 Task: Clear the cookies and other site data from last 24 hours.
Action: Mouse moved to (972, 25)
Screenshot: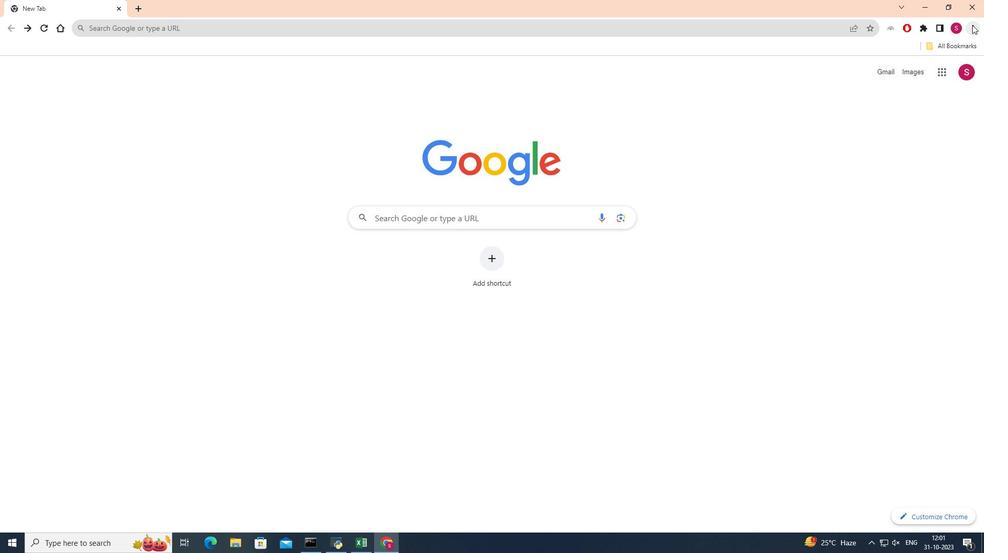 
Action: Mouse pressed left at (972, 25)
Screenshot: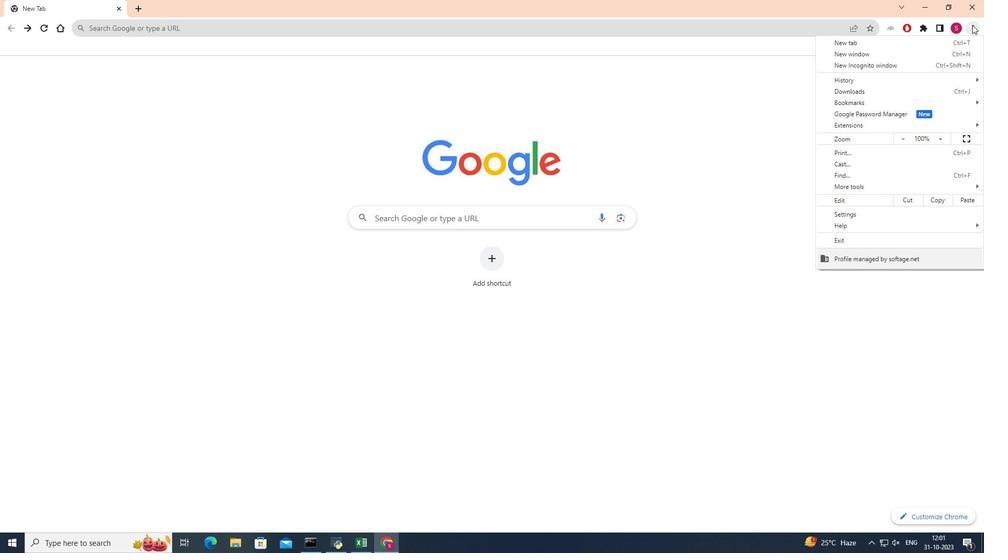 
Action: Mouse moved to (854, 81)
Screenshot: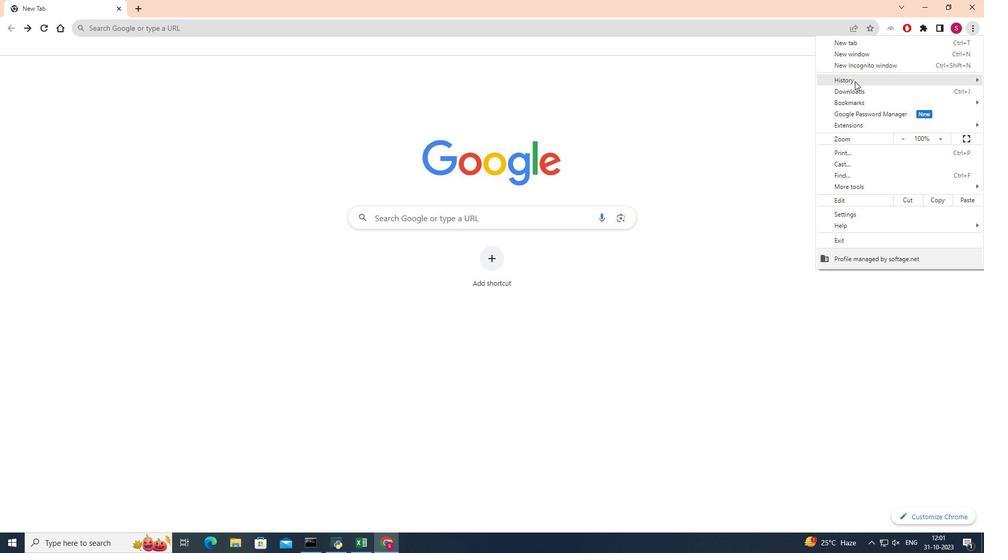 
Action: Mouse pressed left at (854, 81)
Screenshot: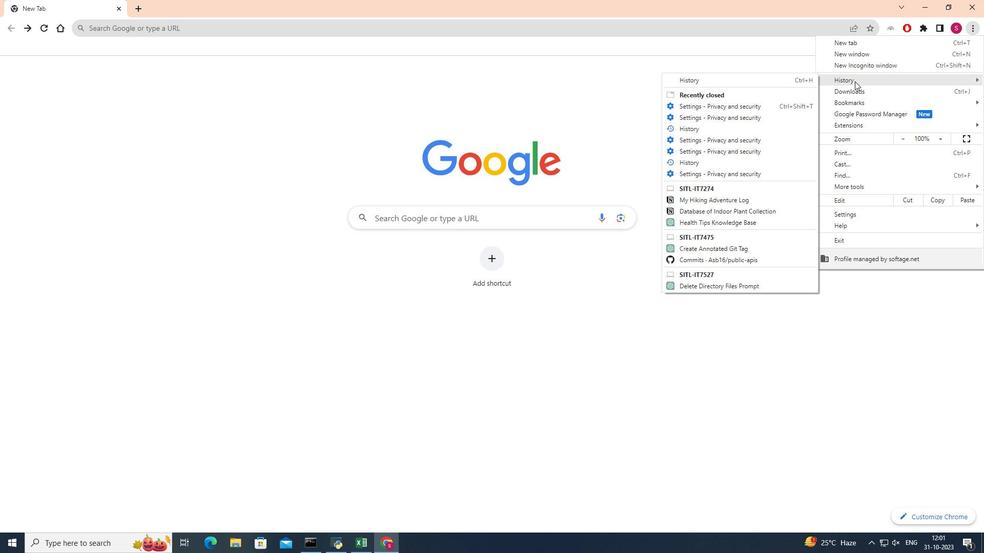 
Action: Mouse moved to (729, 80)
Screenshot: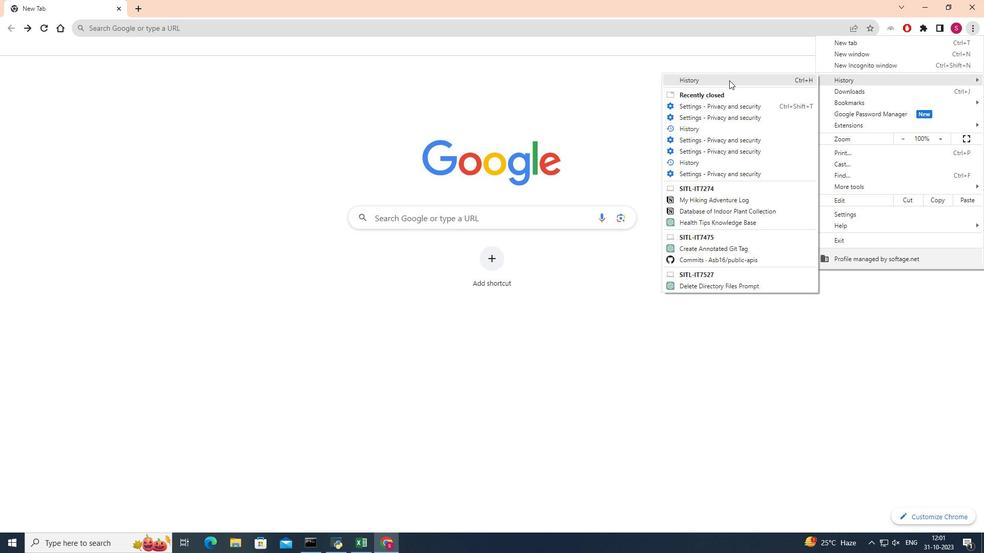 
Action: Mouse pressed left at (729, 80)
Screenshot: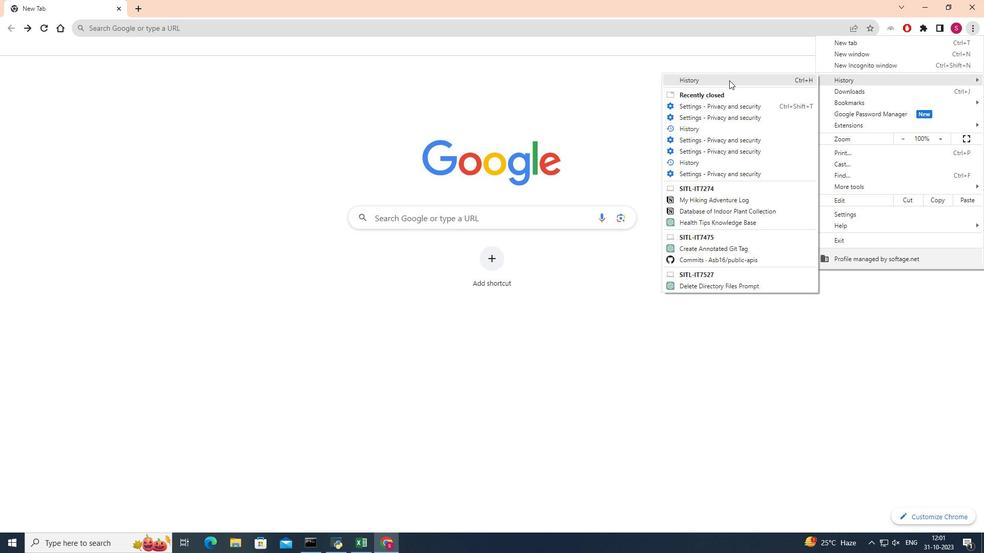 
Action: Mouse moved to (66, 119)
Screenshot: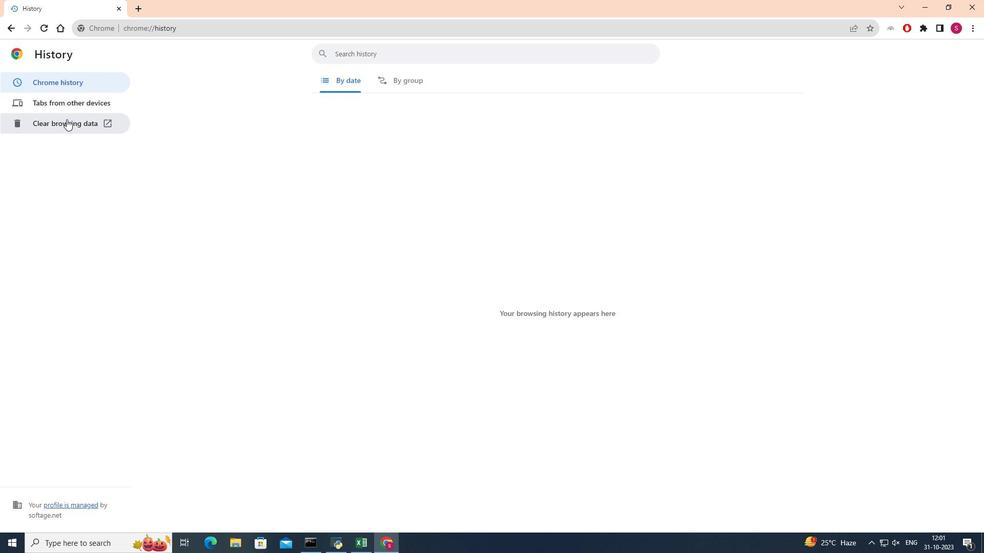 
Action: Mouse pressed left at (66, 119)
Screenshot: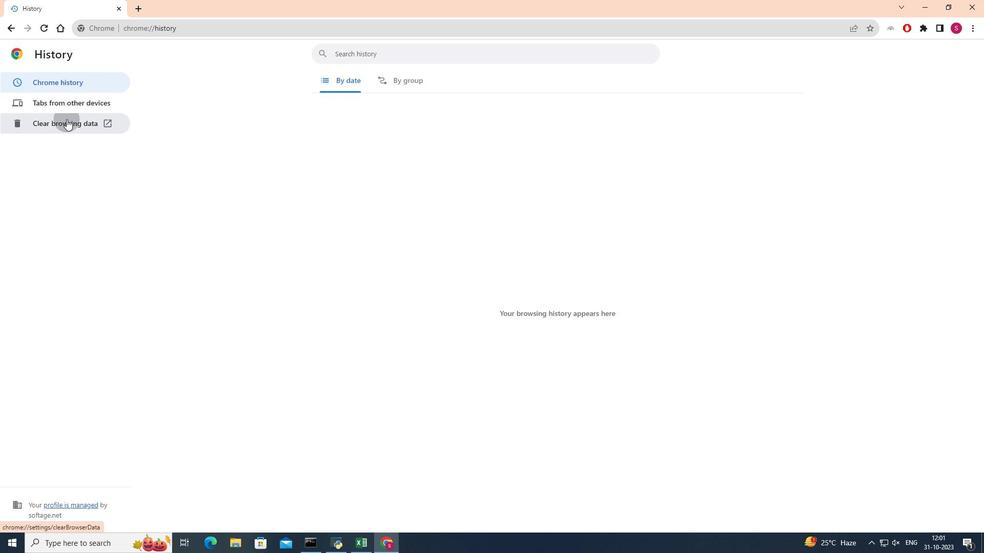 
Action: Mouse moved to (498, 186)
Screenshot: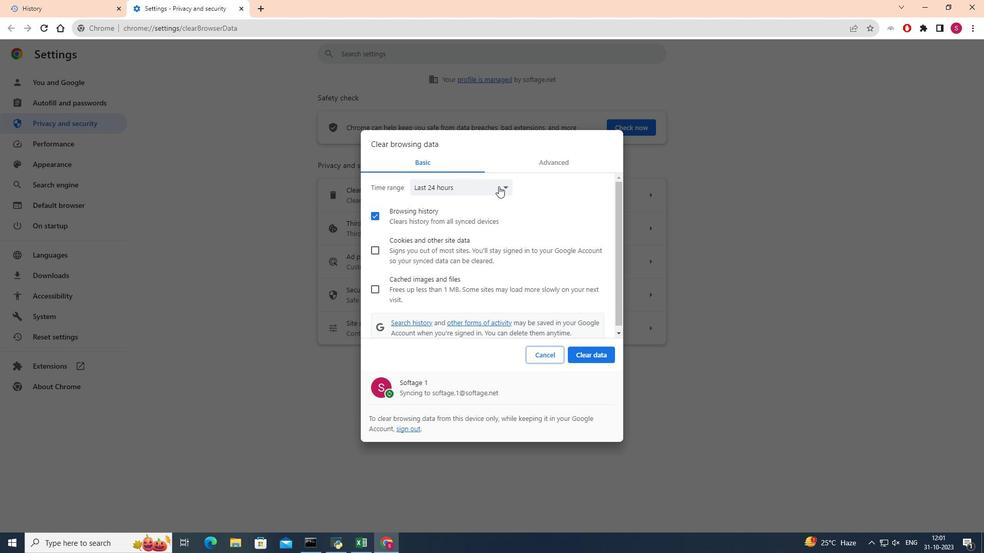 
Action: Mouse pressed left at (498, 186)
Screenshot: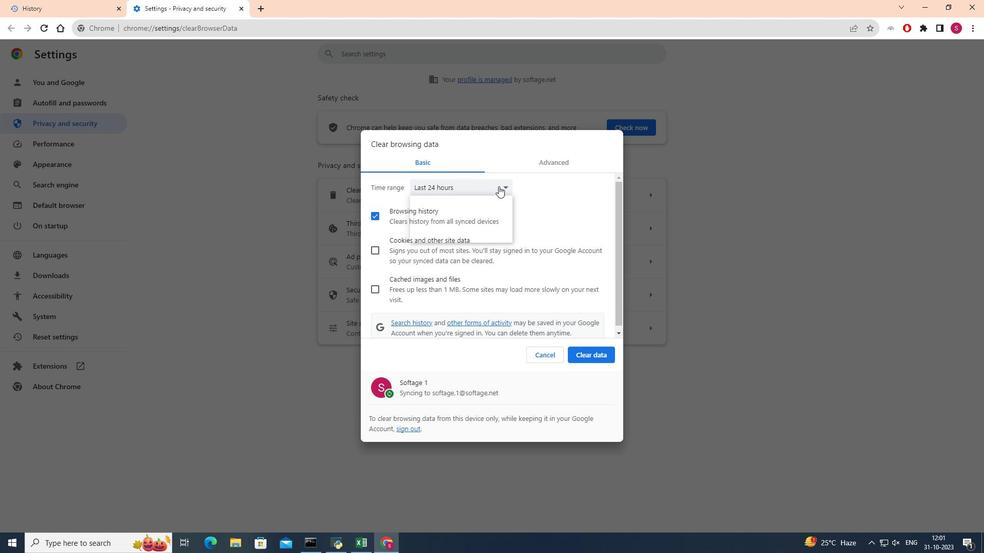 
Action: Mouse moved to (447, 207)
Screenshot: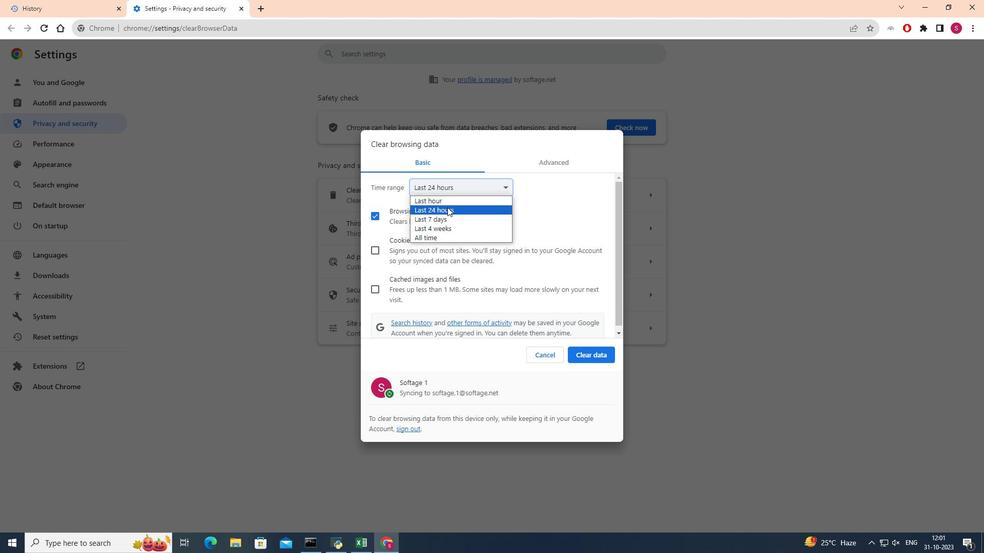 
Action: Mouse pressed left at (447, 207)
Screenshot: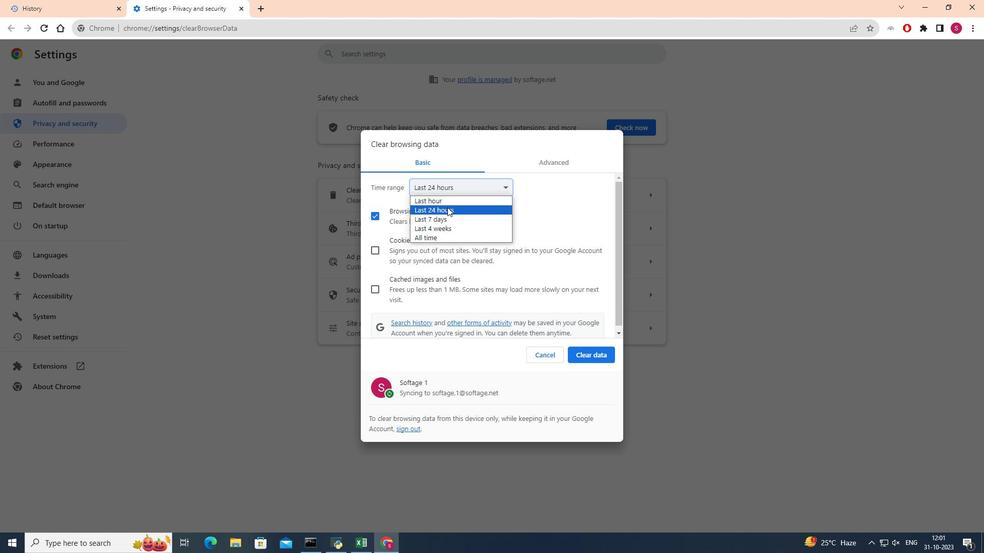 
Action: Mouse moved to (376, 216)
Screenshot: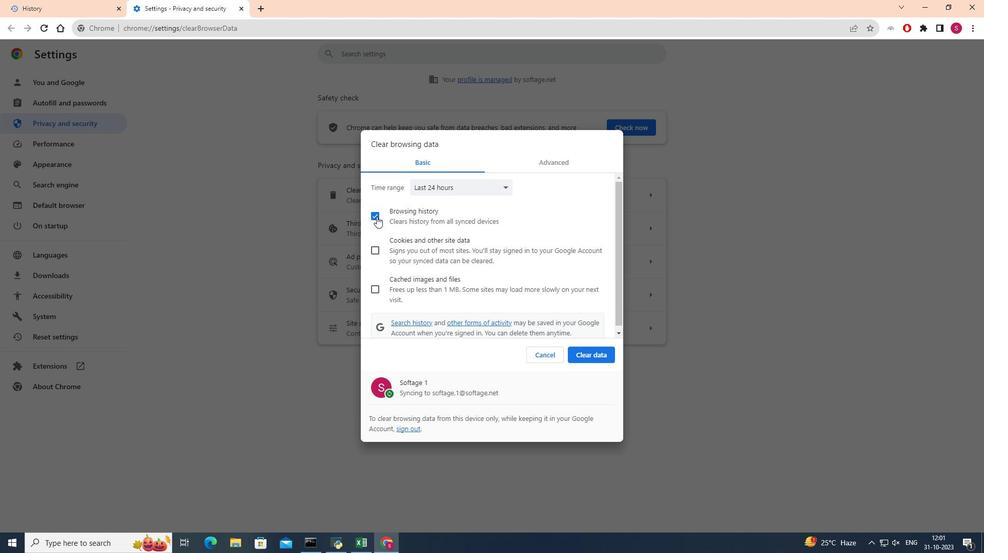 
Action: Mouse pressed left at (376, 216)
Screenshot: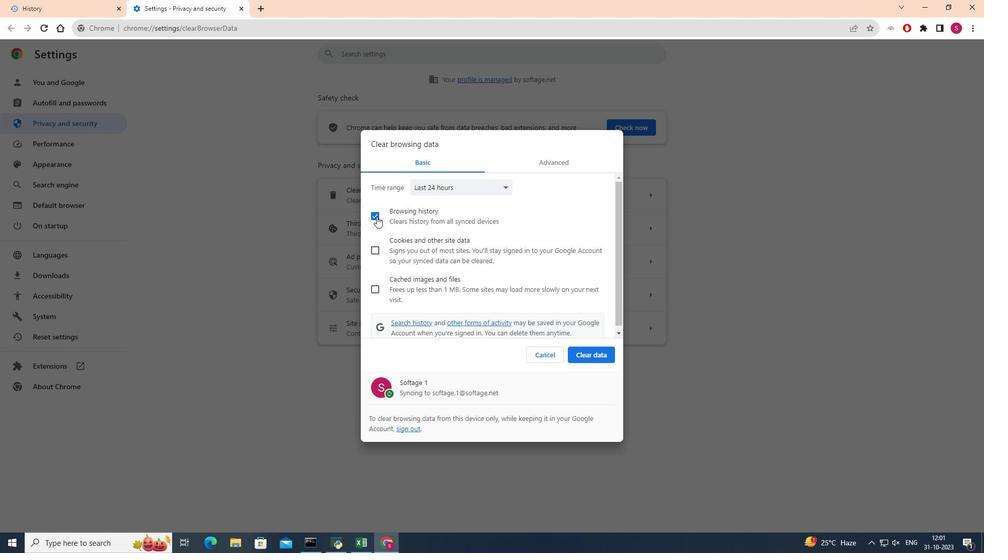 
Action: Mouse moved to (372, 251)
Screenshot: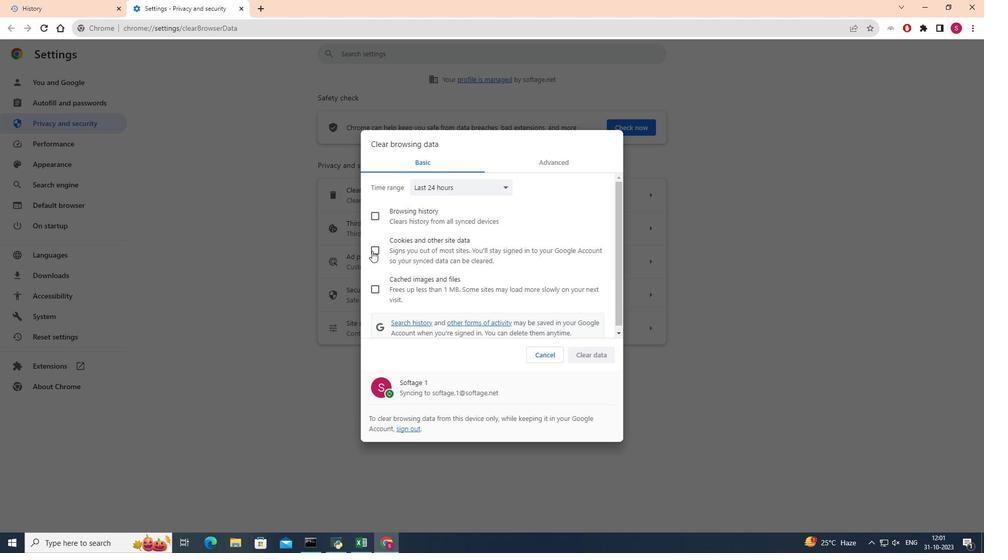 
Action: Mouse pressed left at (372, 251)
Screenshot: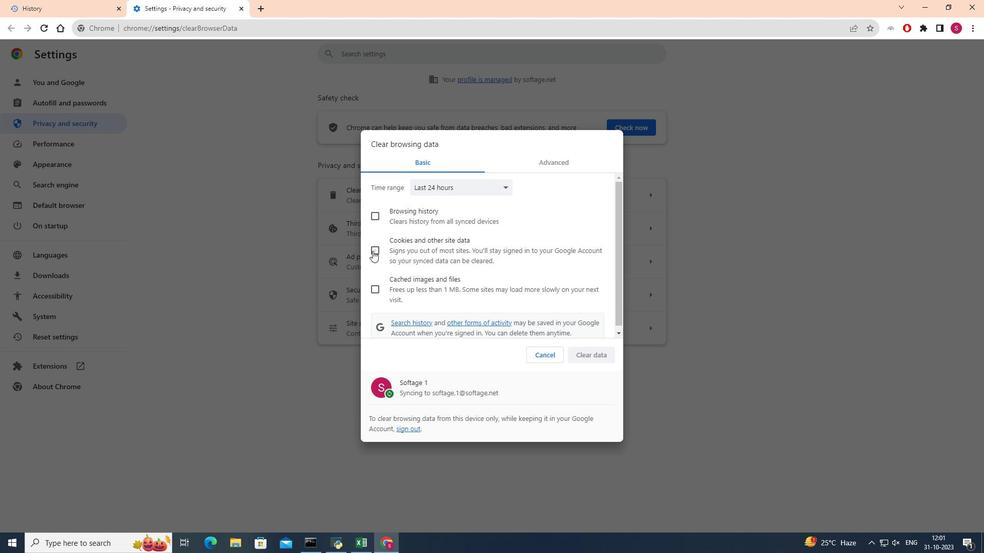 
Action: Mouse moved to (591, 355)
Screenshot: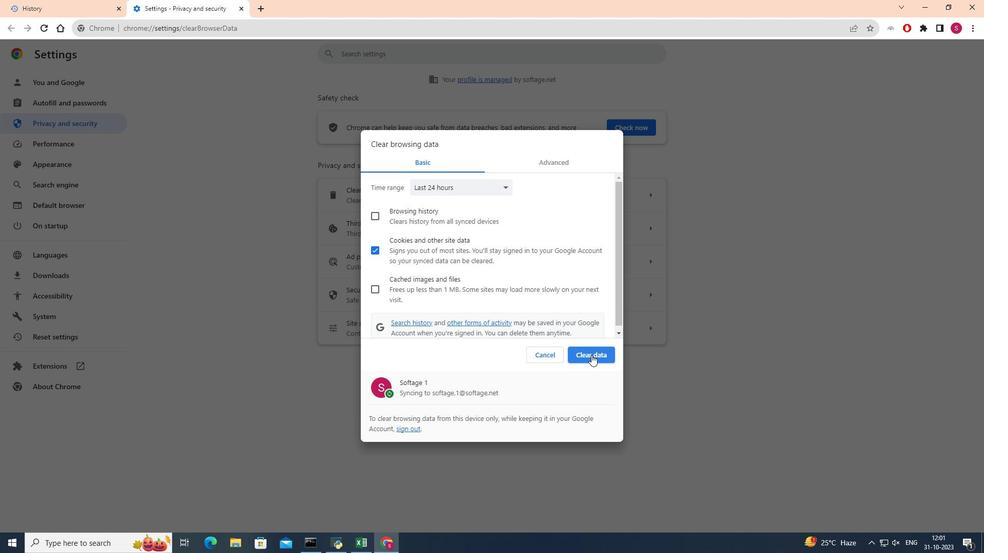 
Action: Mouse pressed left at (591, 355)
Screenshot: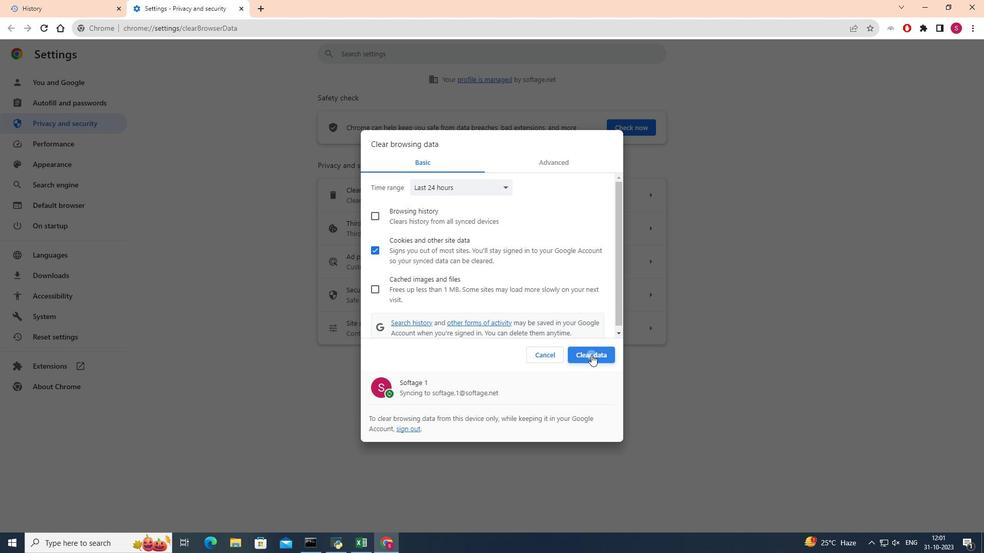 
Action: Mouse moved to (764, 318)
Screenshot: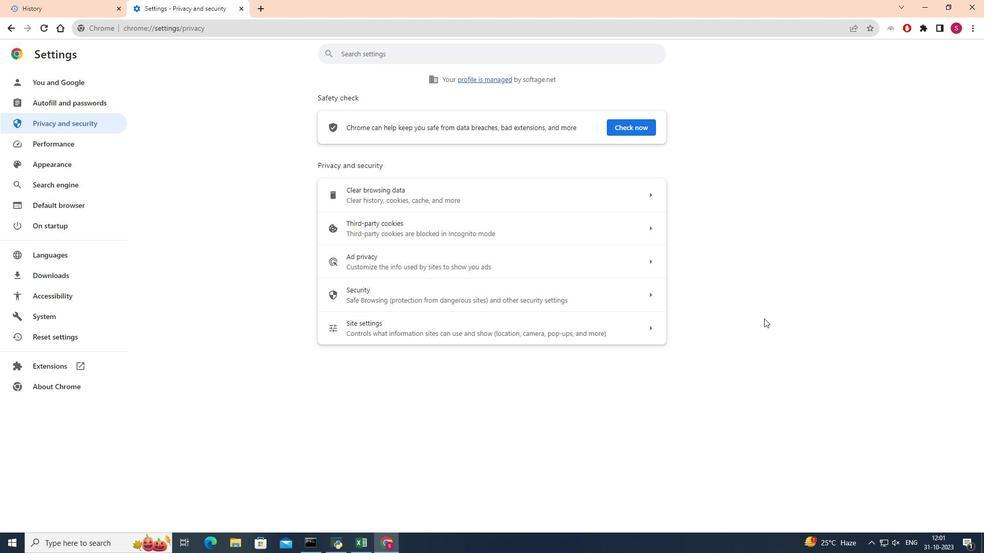 
